 Task: Log work in the project TouchLine for the issue 'Implement a feature for users to join and participate in groups' spent time as '6w 6d 20h 21m' and remaining time as '3w 3d 20h 22m' and add a flag. Now add the issue to the epic 'Digital product development'.
Action: Mouse moved to (833, 217)
Screenshot: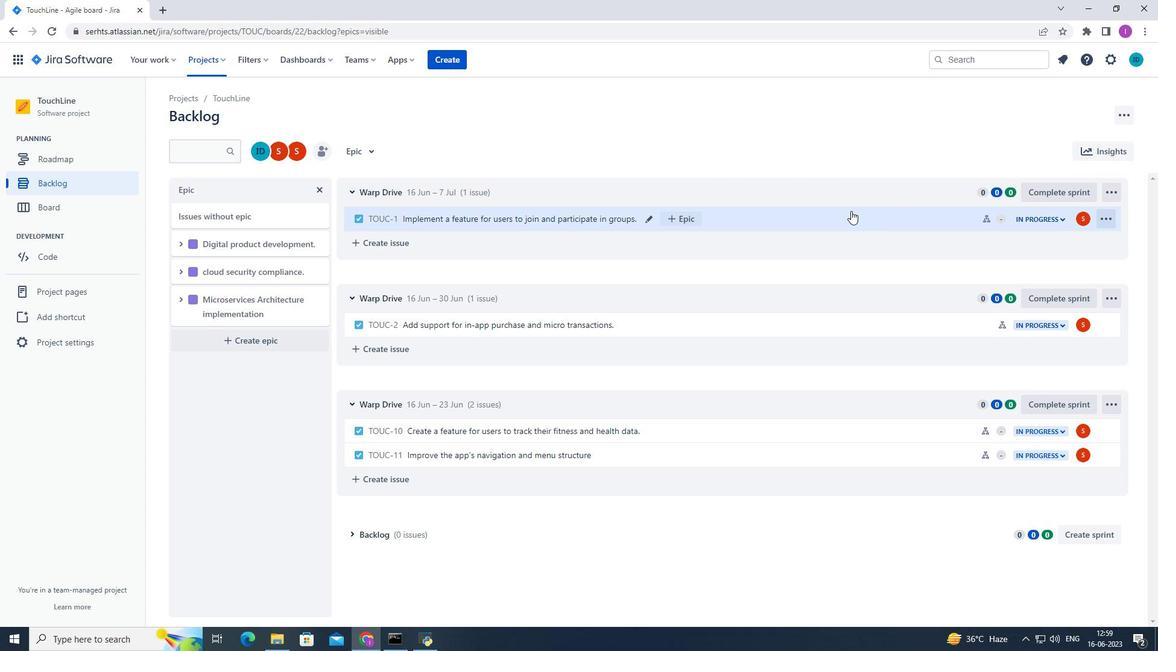 
Action: Mouse pressed left at (833, 217)
Screenshot: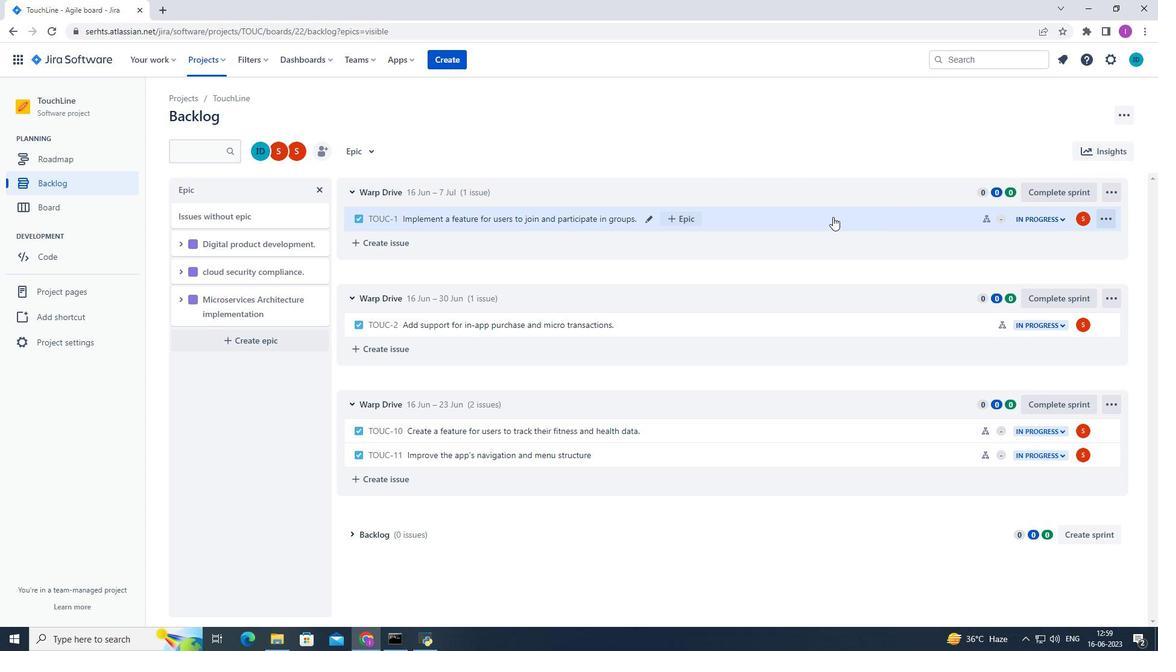 
Action: Mouse moved to (1108, 179)
Screenshot: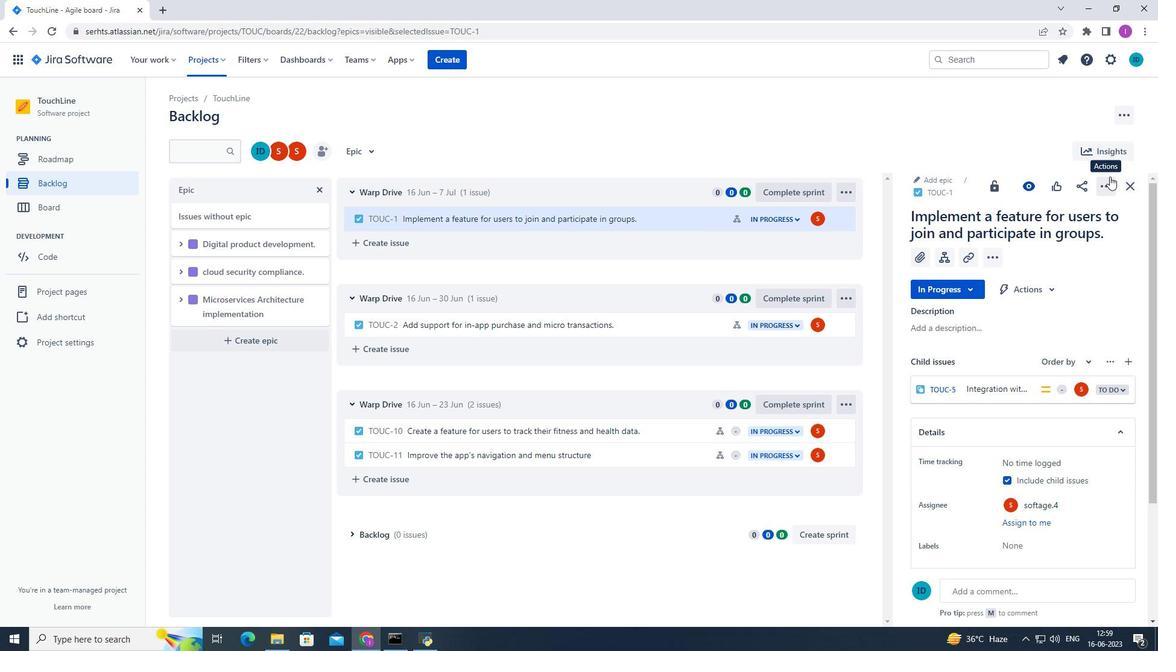 
Action: Mouse pressed left at (1108, 179)
Screenshot: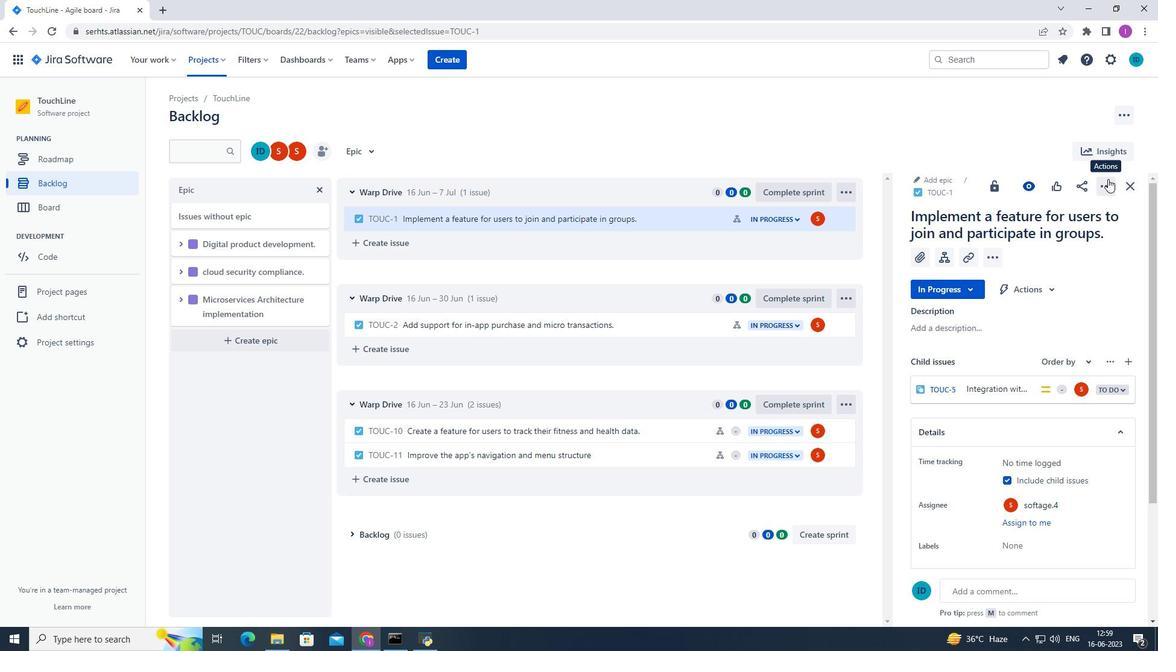 
Action: Mouse moved to (1056, 219)
Screenshot: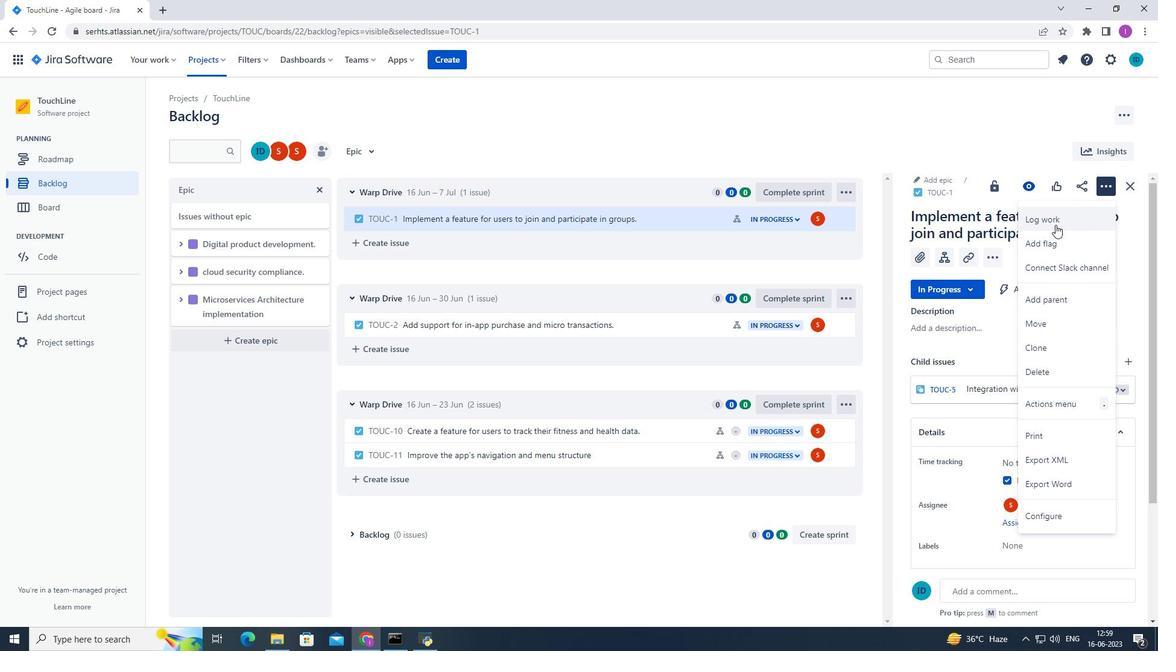 
Action: Mouse pressed left at (1056, 219)
Screenshot: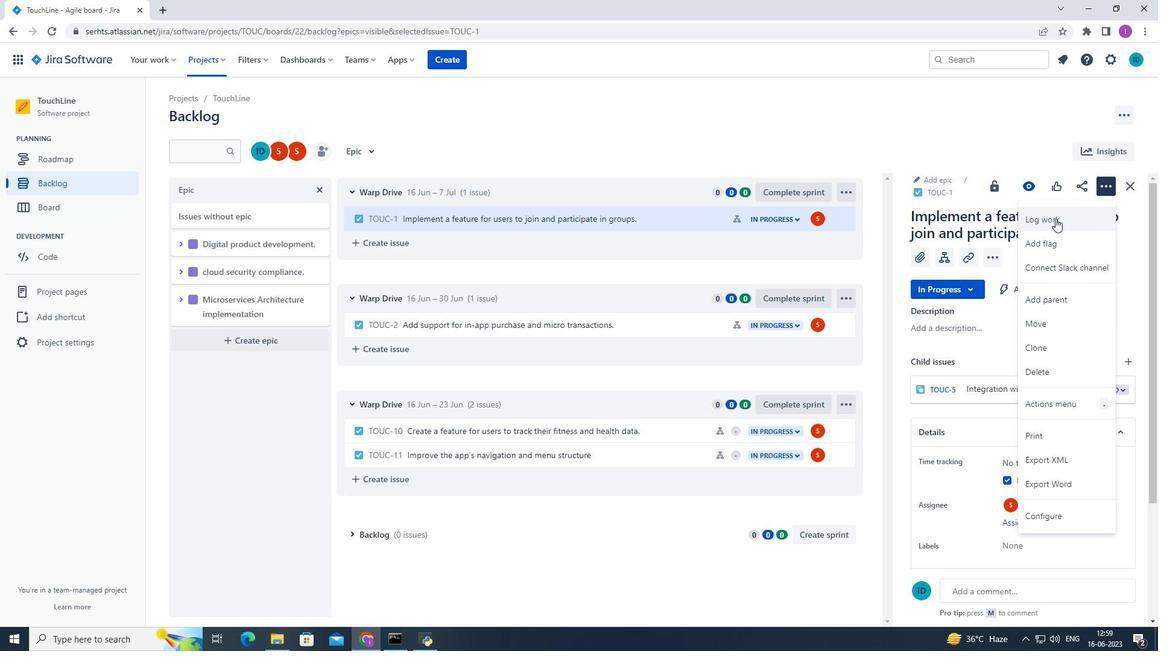 
Action: Mouse moved to (488, 174)
Screenshot: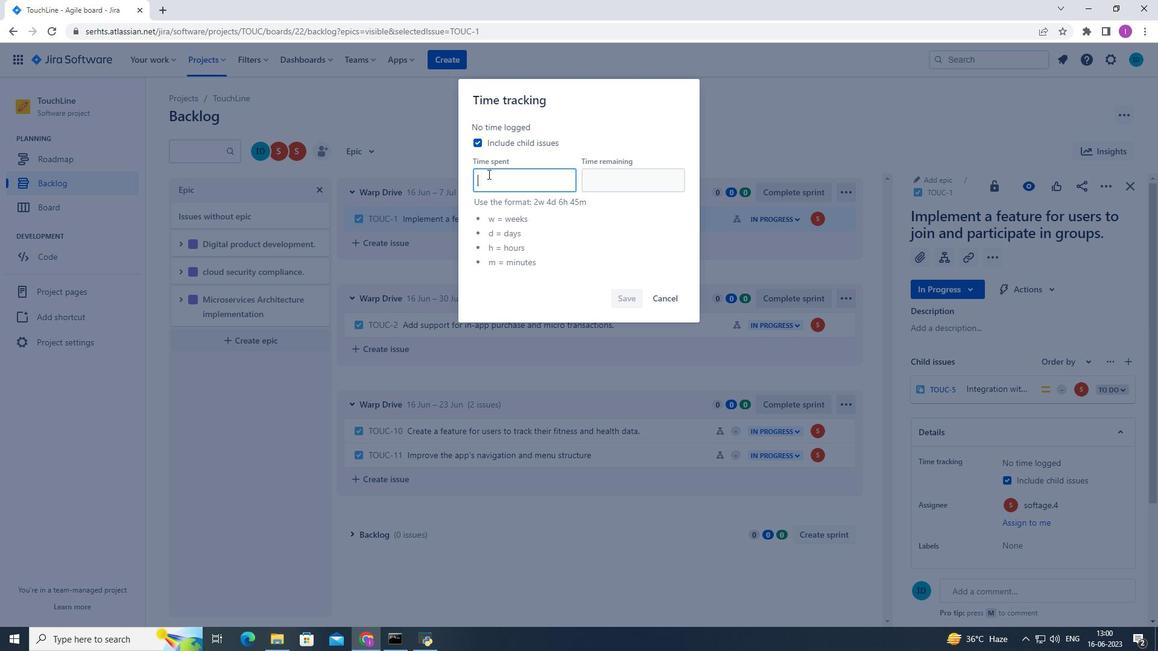 
Action: Mouse pressed left at (488, 174)
Screenshot: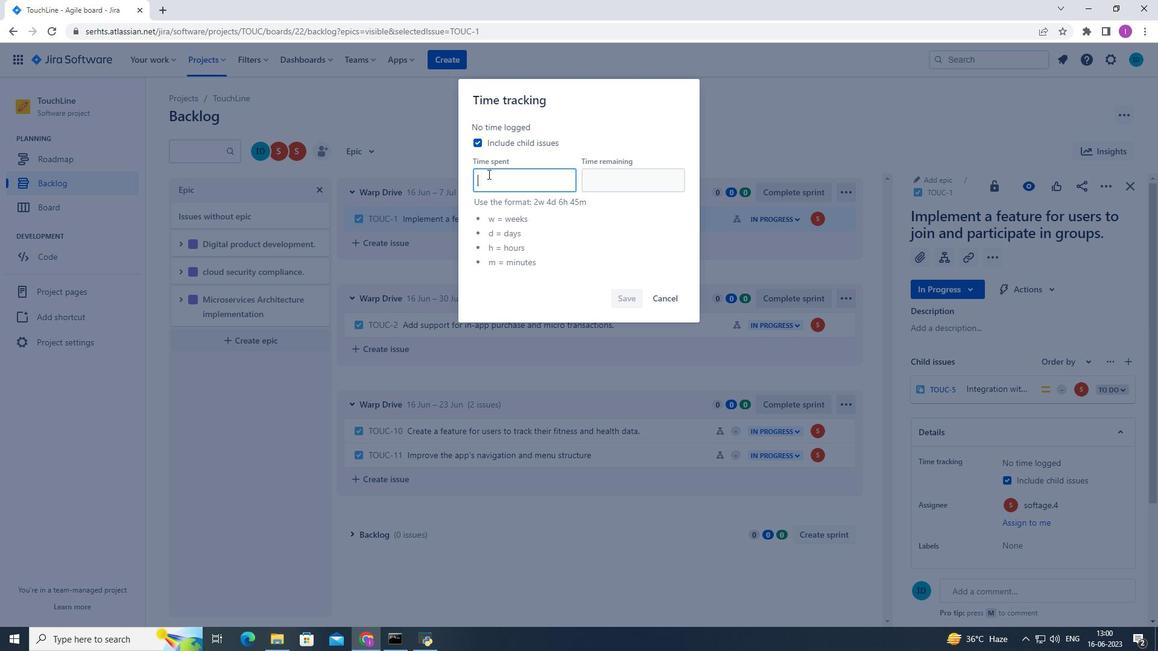 
Action: Key pressed 6w<Key.space>6d<Key.space>20h<Key.space>21m
Screenshot: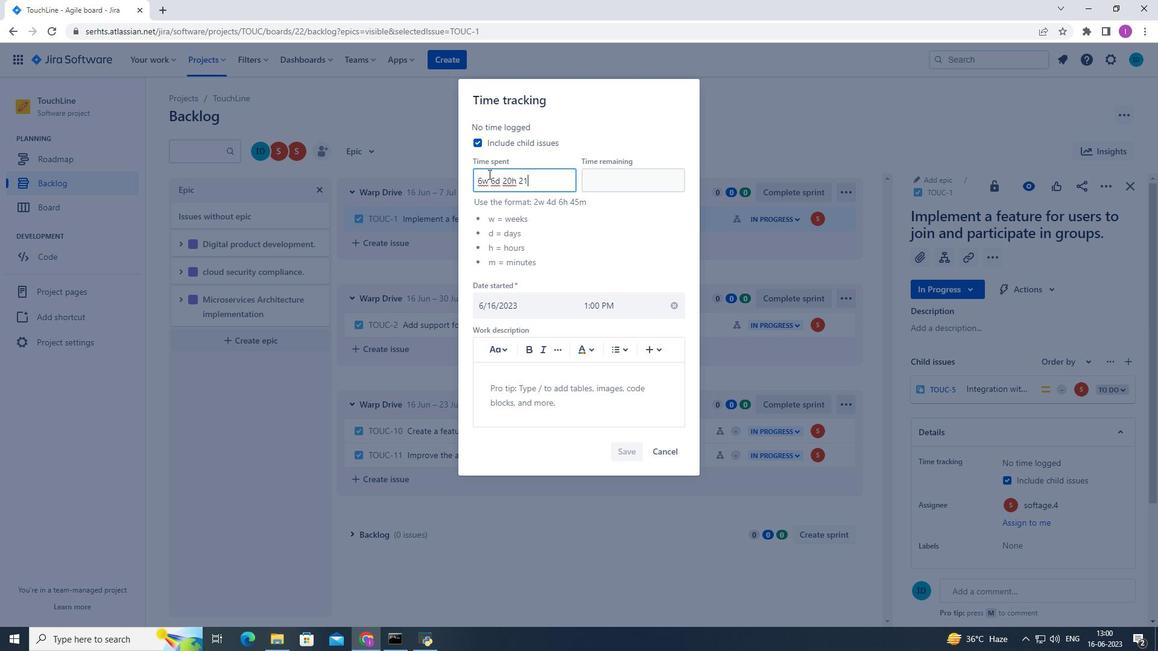 
Action: Mouse moved to (607, 179)
Screenshot: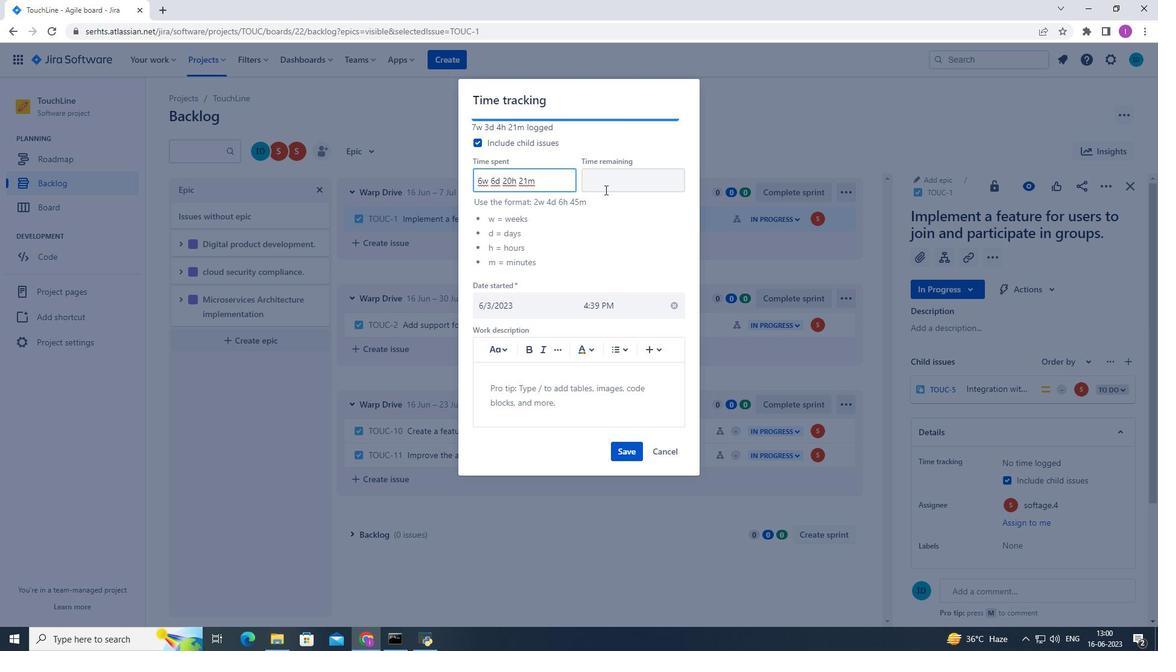 
Action: Mouse pressed left at (607, 179)
Screenshot: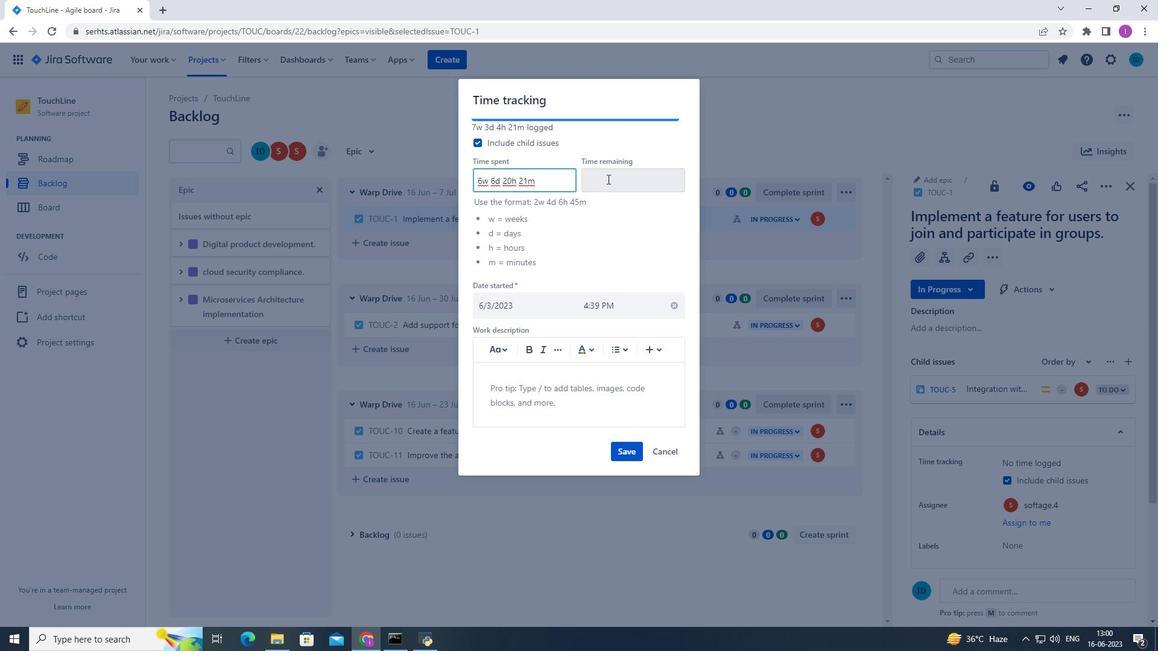 
Action: Mouse moved to (628, 177)
Screenshot: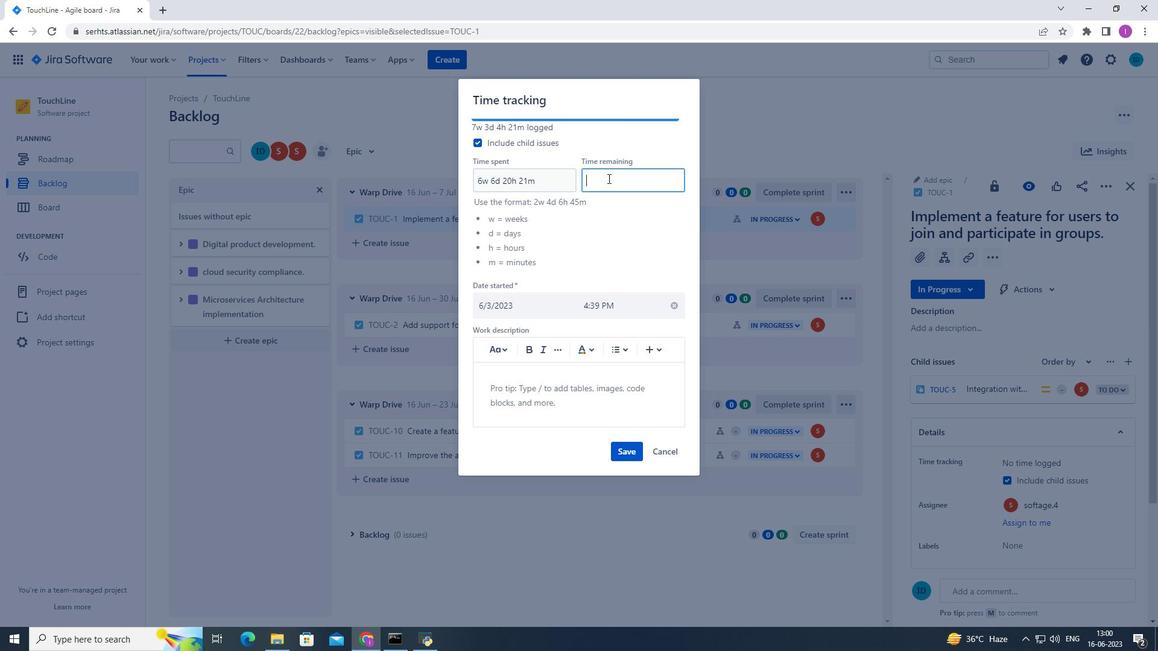 
Action: Key pressed 3w<Key.space>3d<Key.space>20h<Key.space>22m
Screenshot: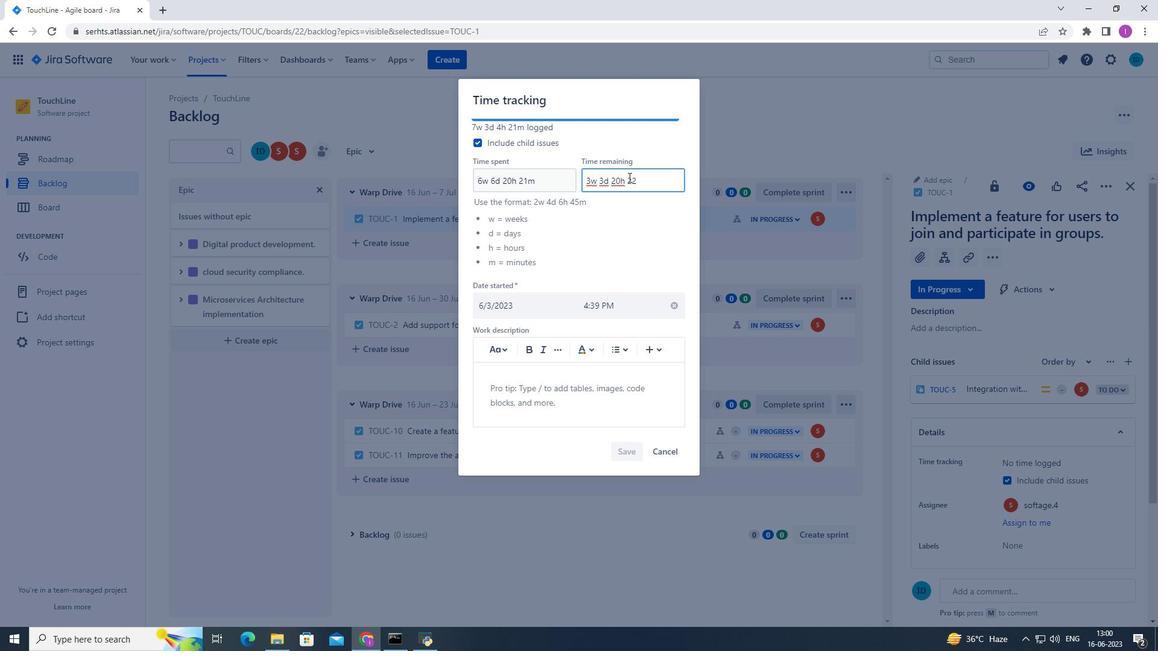 
Action: Mouse moved to (622, 450)
Screenshot: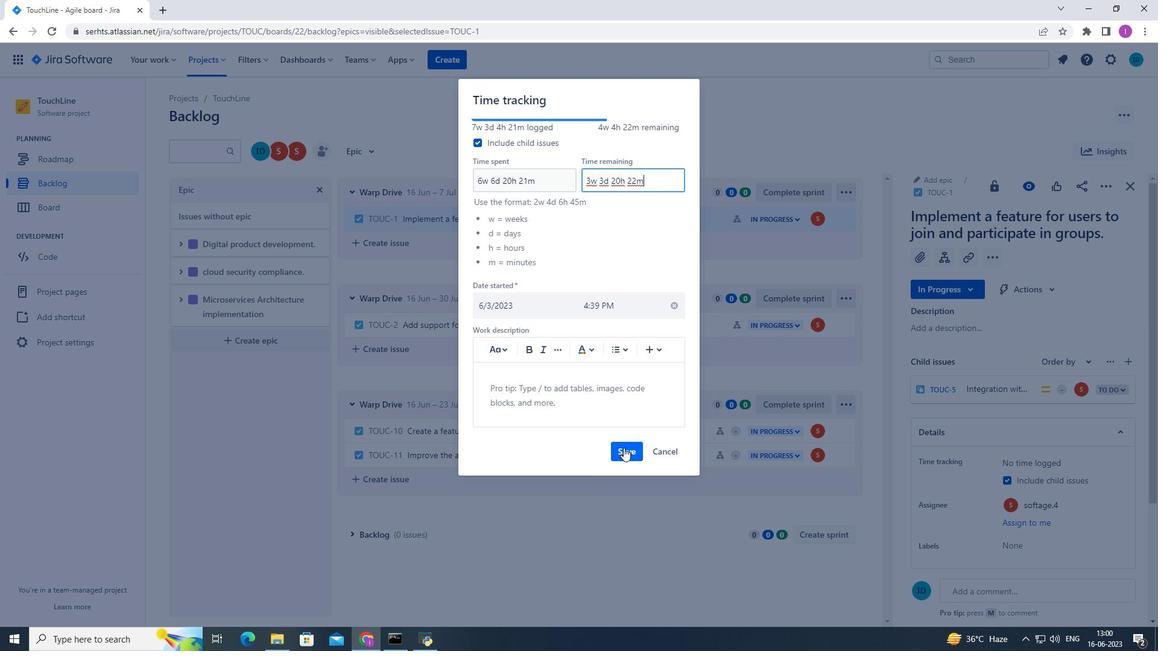
Action: Mouse pressed left at (622, 450)
Screenshot: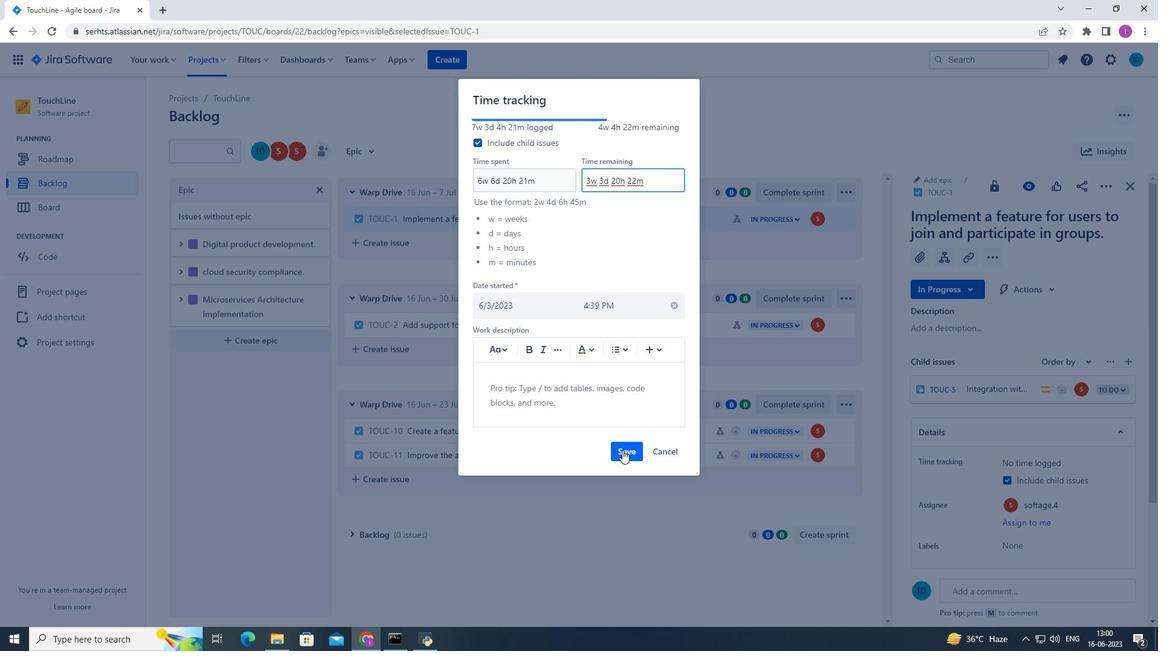 
Action: Mouse moved to (1113, 184)
Screenshot: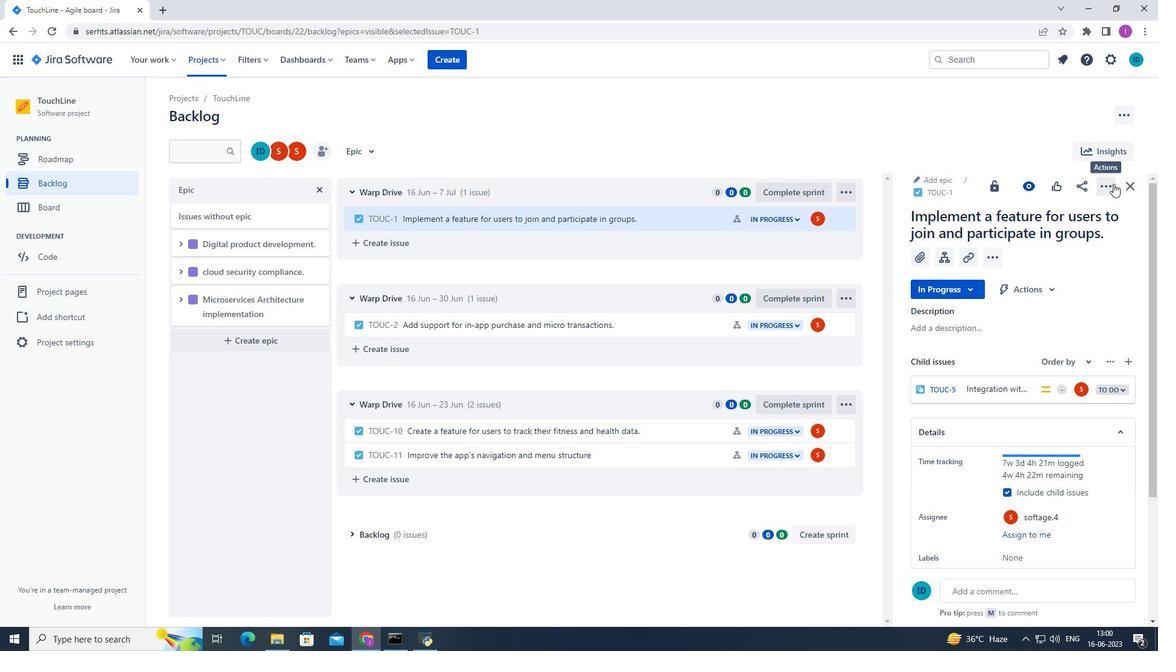 
Action: Mouse pressed left at (1113, 184)
Screenshot: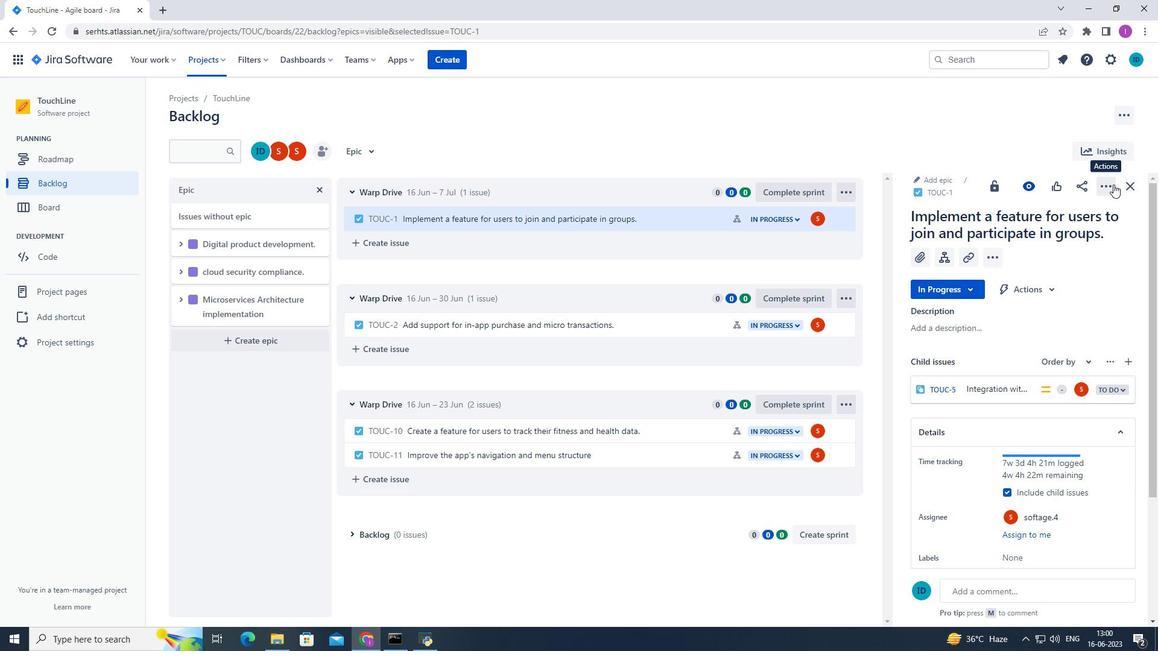 
Action: Mouse moved to (1057, 241)
Screenshot: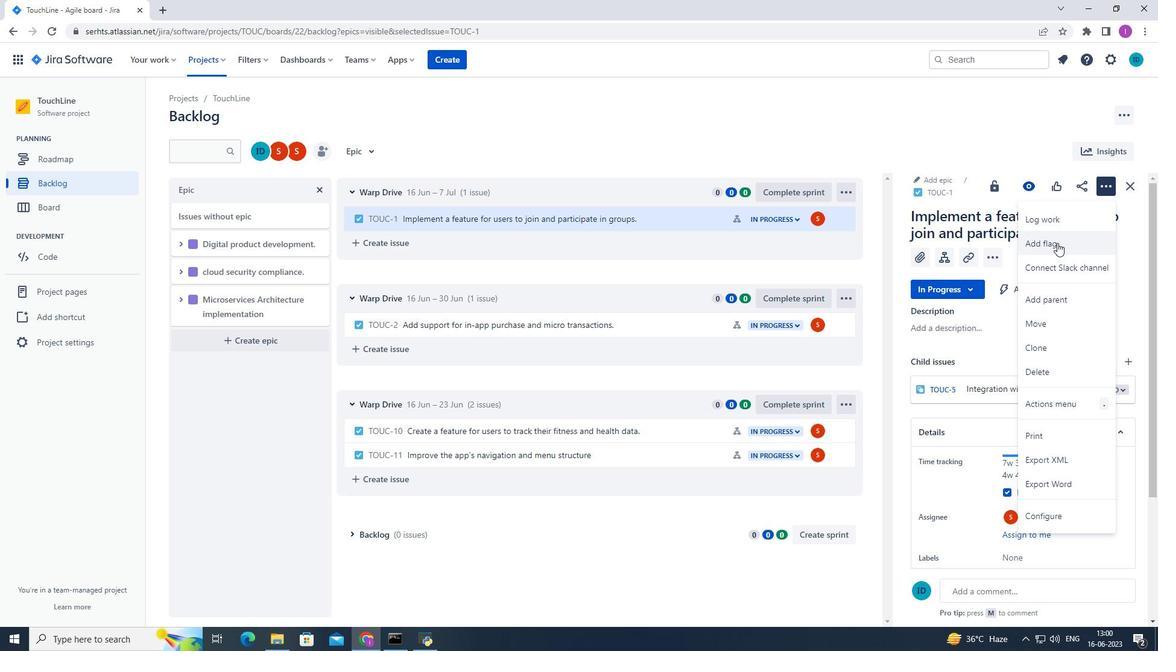 
Action: Mouse pressed left at (1057, 241)
Screenshot: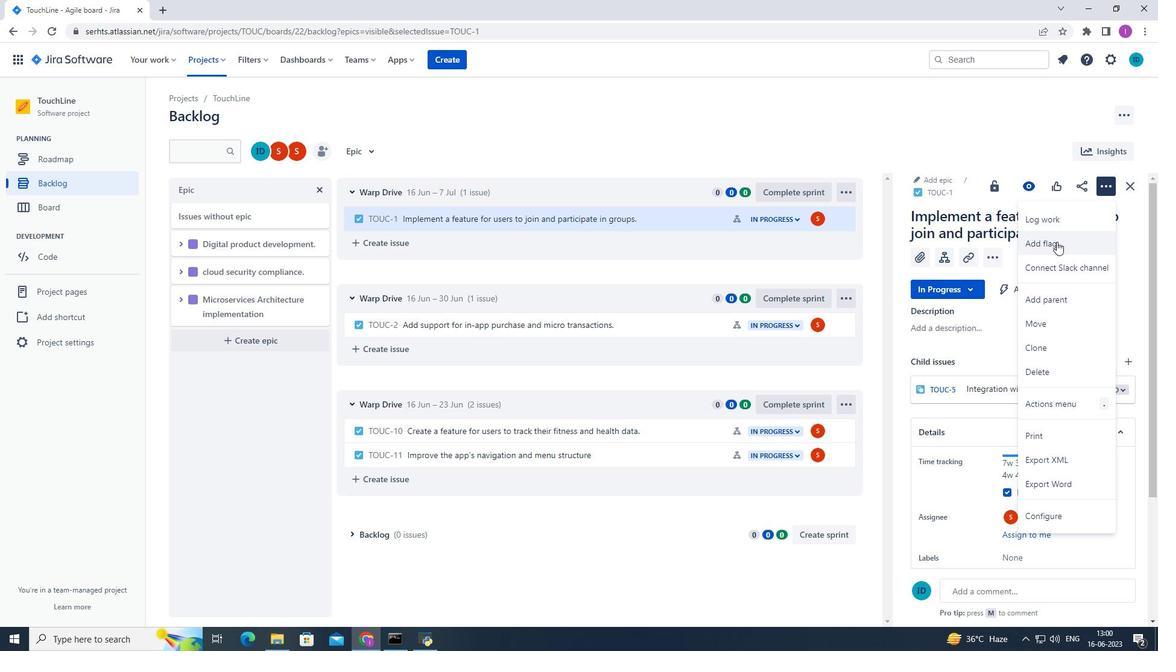 
Action: Mouse moved to (684, 217)
Screenshot: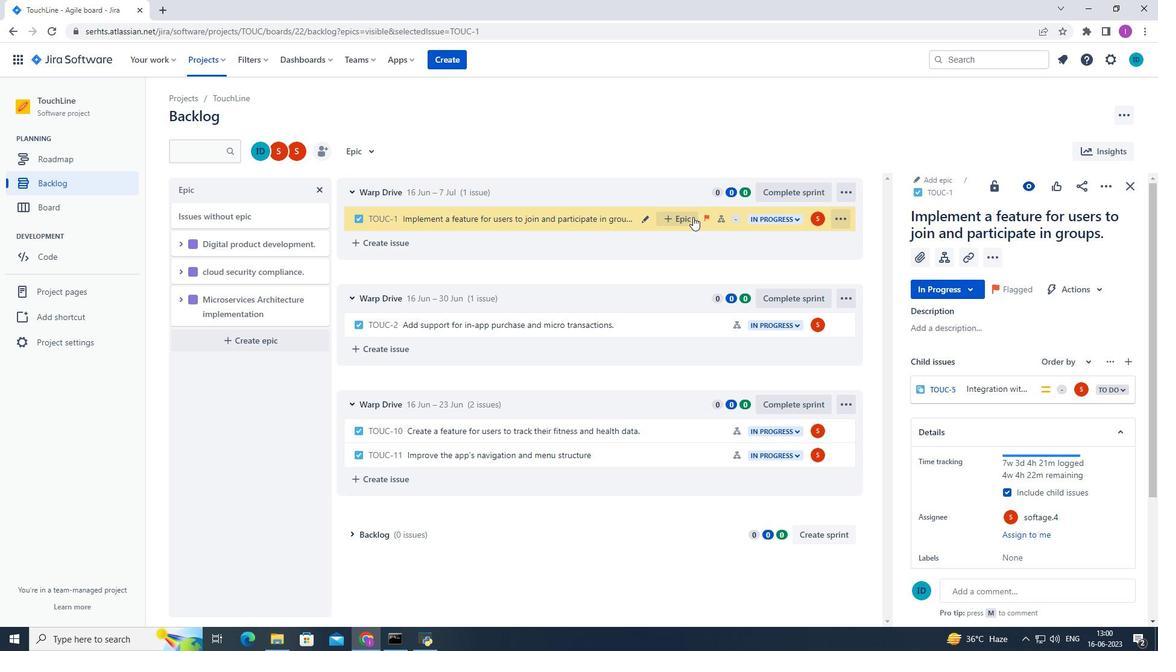 
Action: Mouse pressed left at (684, 217)
Screenshot: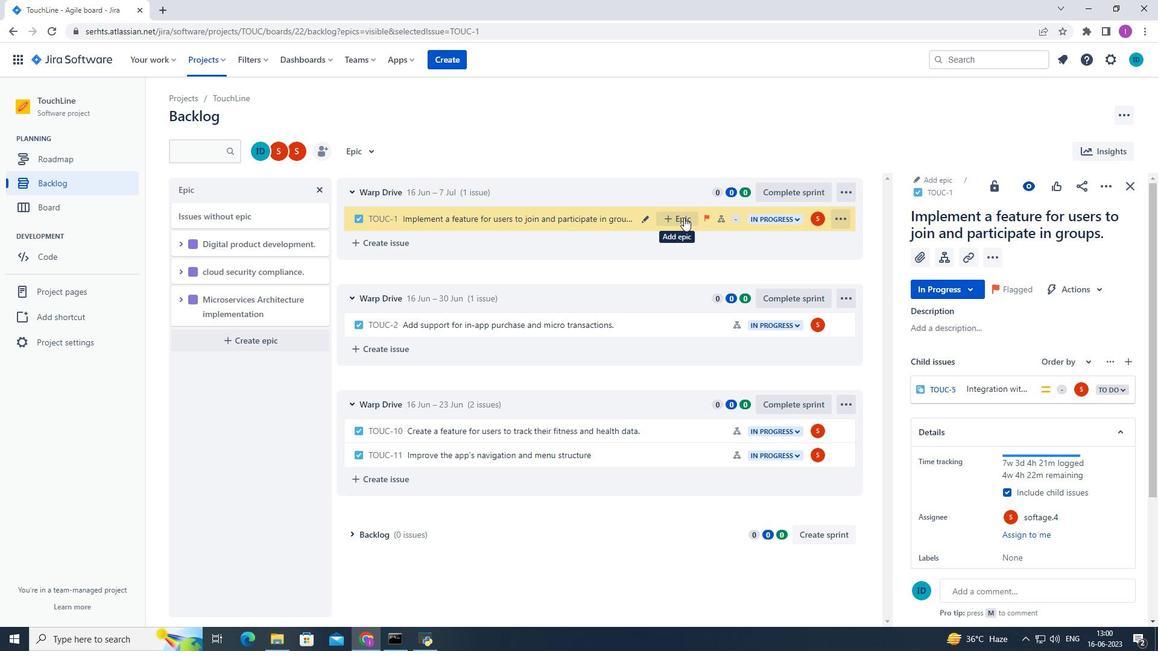 
Action: Mouse moved to (752, 306)
Screenshot: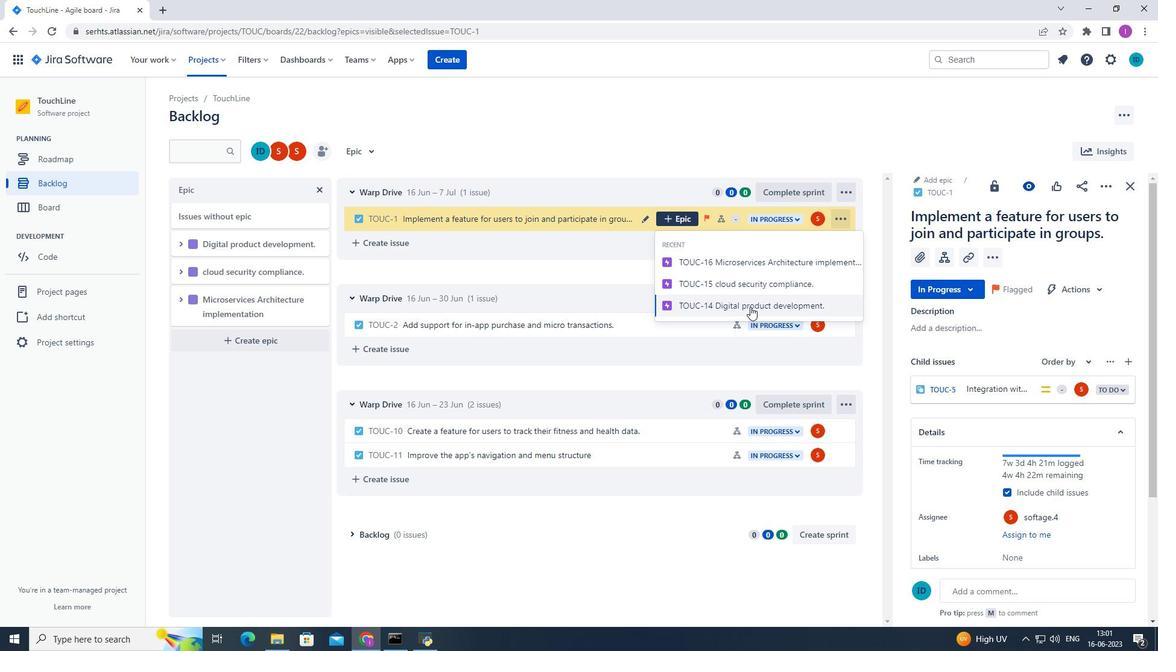 
Action: Mouse pressed left at (752, 306)
Screenshot: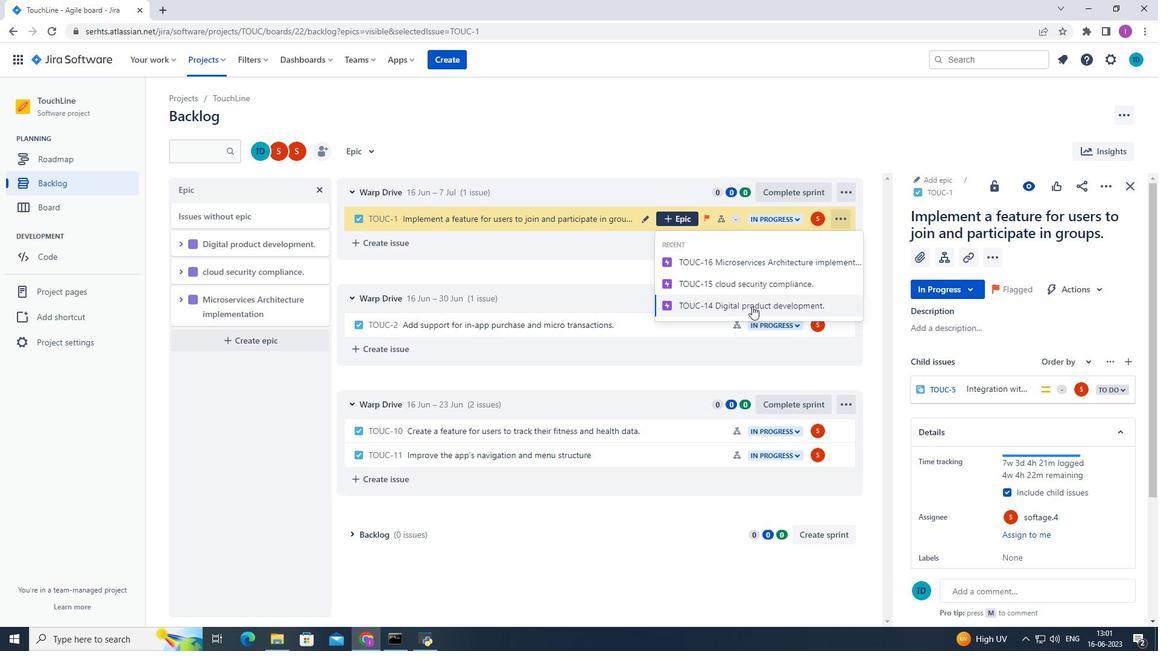 
Action: Mouse moved to (903, 307)
Screenshot: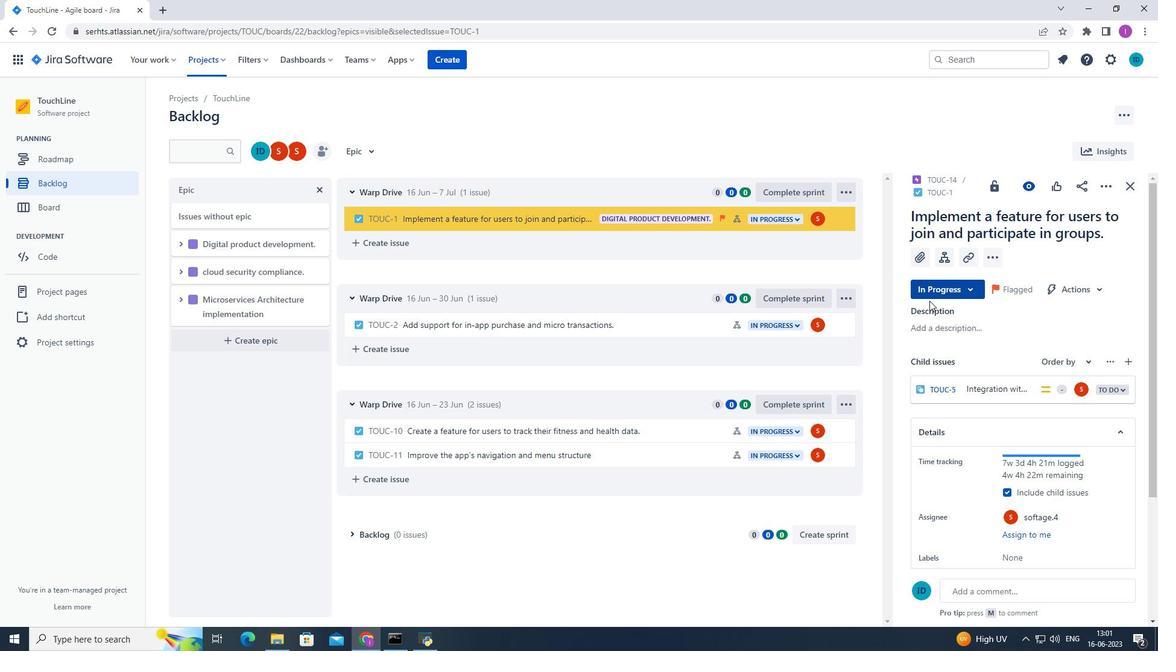
